 Task: Create a due date automation trigger when advanced on, on the tuesday before a card is due add dates not due today at 11:00 AM.
Action: Mouse moved to (1029, 81)
Screenshot: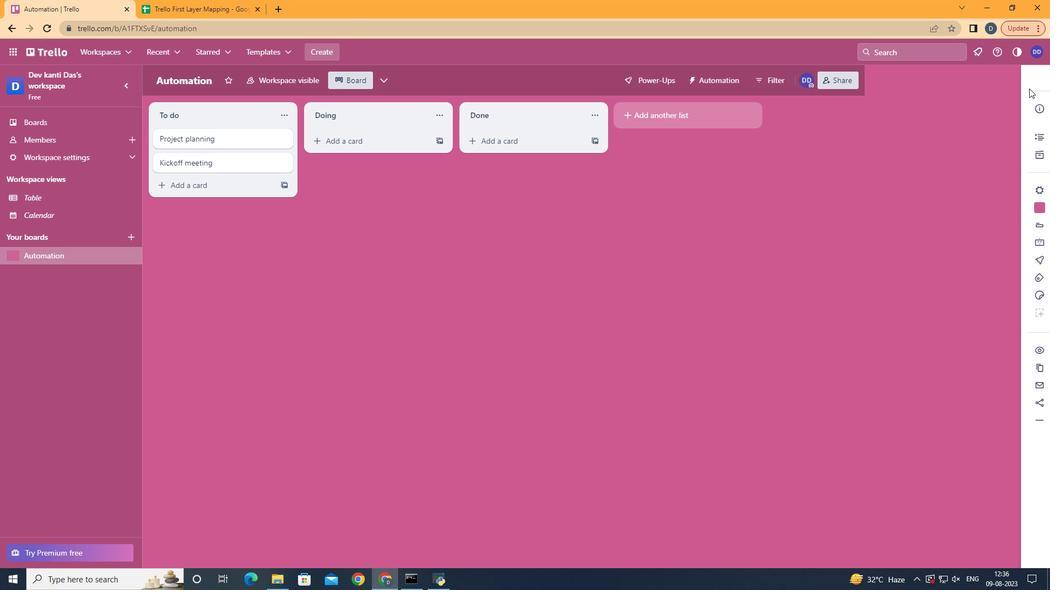
Action: Mouse pressed left at (1029, 81)
Screenshot: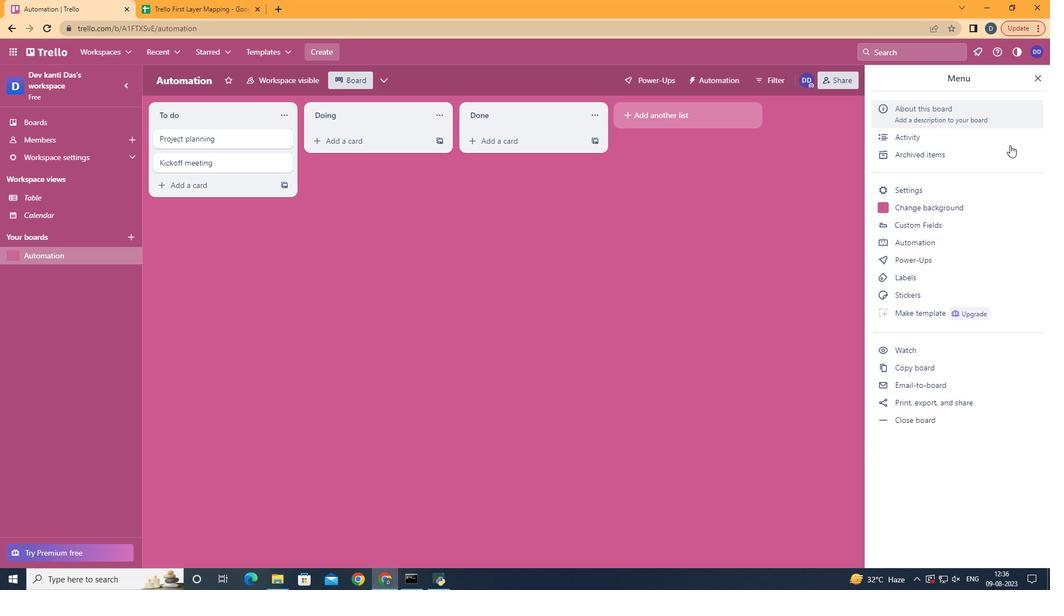 
Action: Mouse moved to (919, 247)
Screenshot: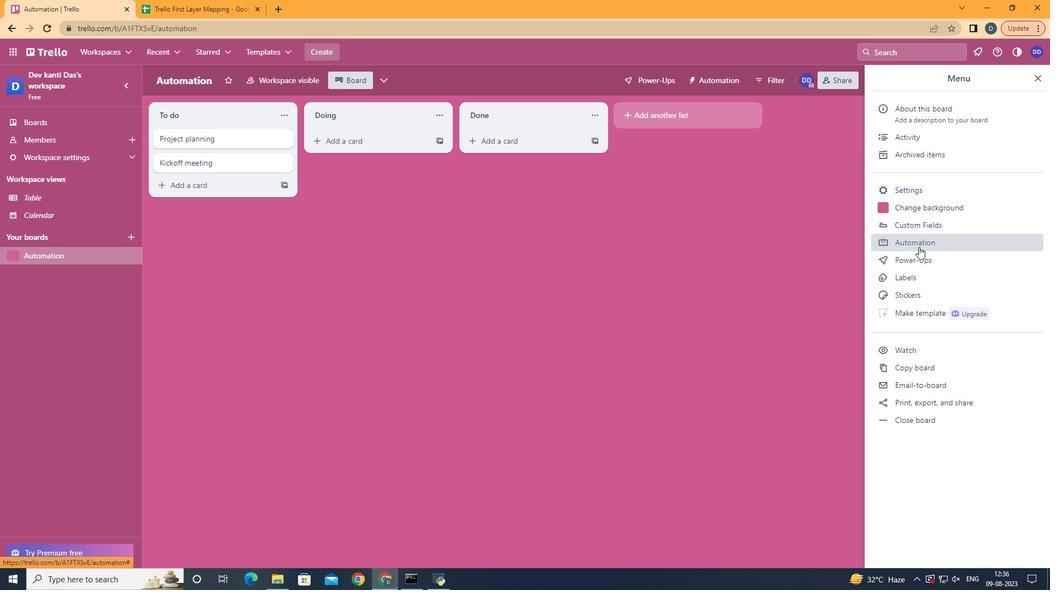
Action: Mouse pressed left at (919, 247)
Screenshot: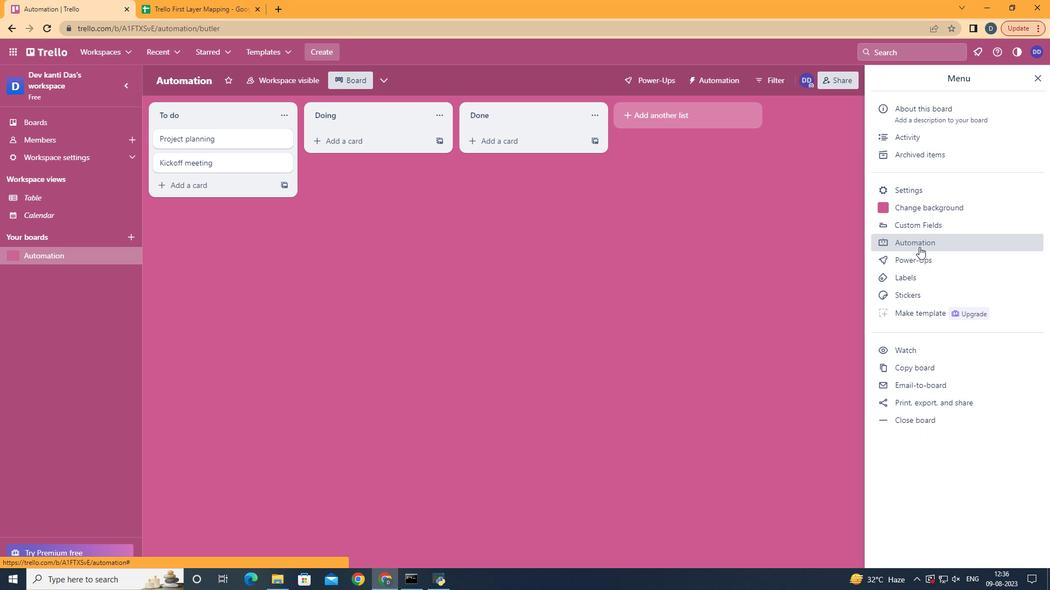
Action: Mouse moved to (176, 213)
Screenshot: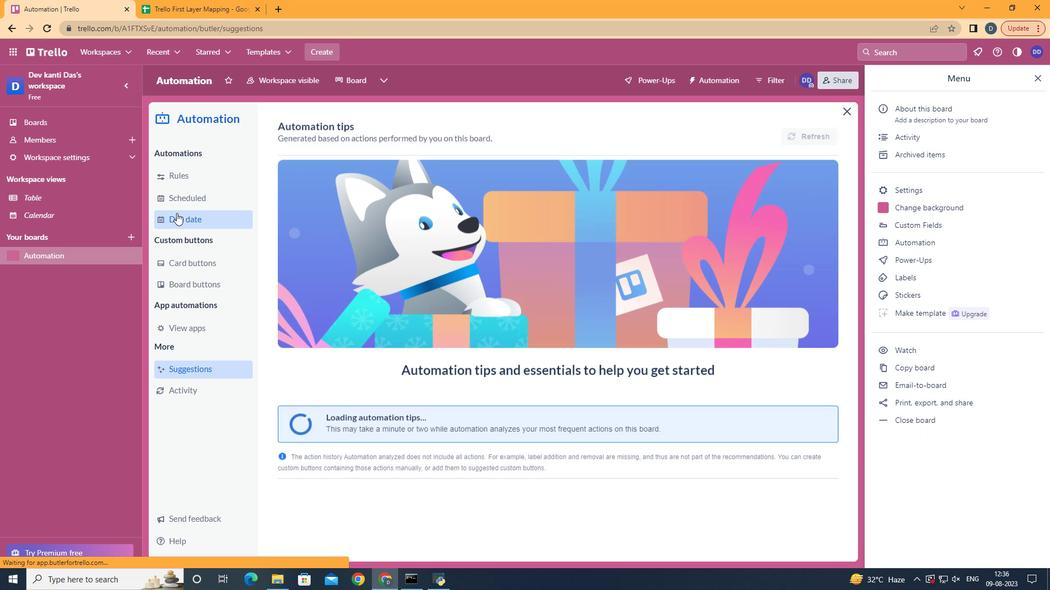 
Action: Mouse pressed left at (176, 213)
Screenshot: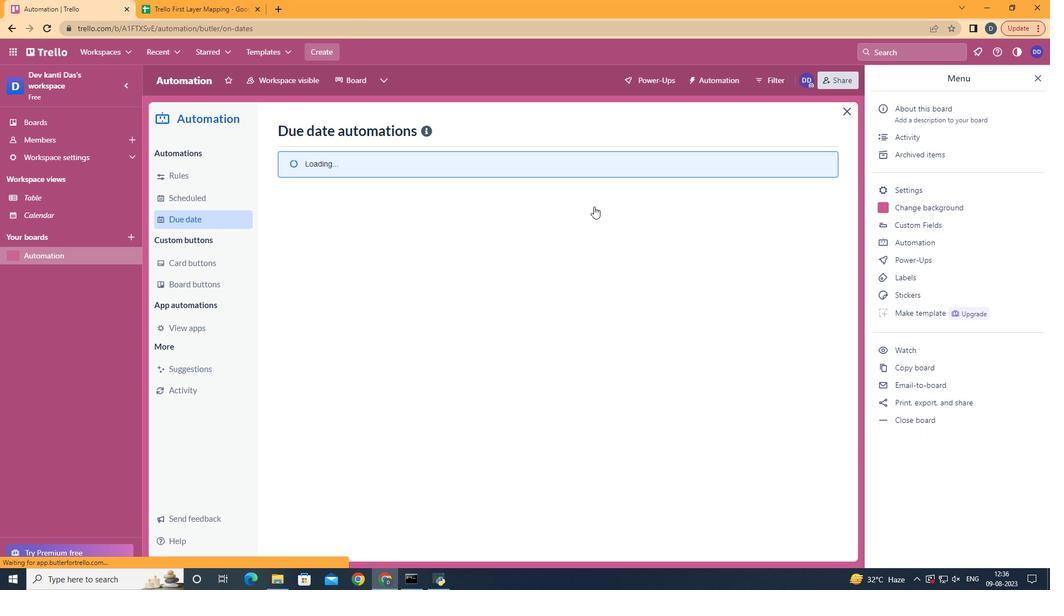 
Action: Mouse moved to (767, 132)
Screenshot: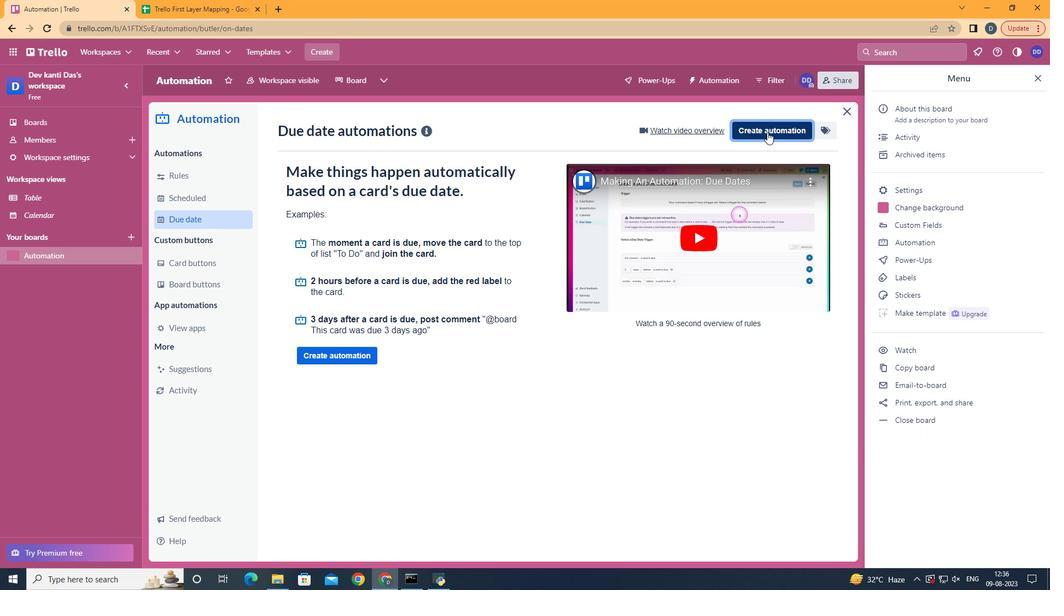 
Action: Mouse pressed left at (767, 132)
Screenshot: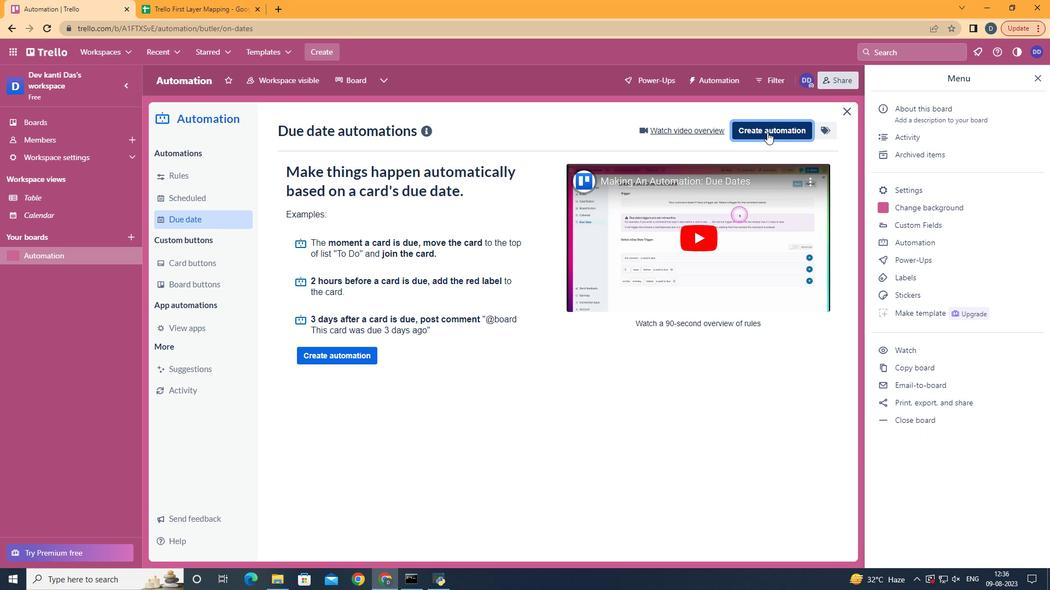 
Action: Mouse moved to (567, 233)
Screenshot: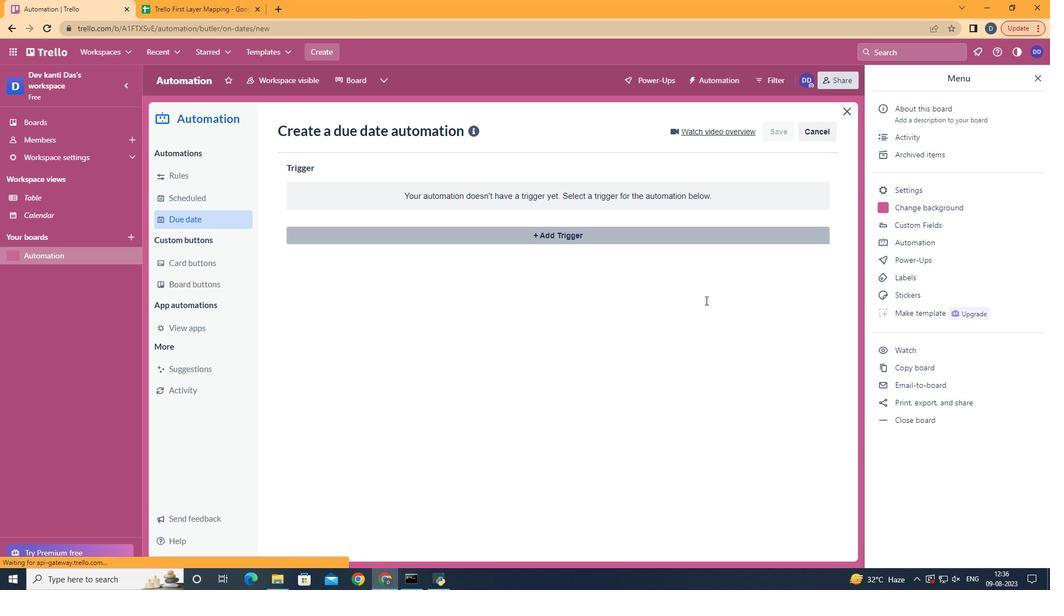 
Action: Mouse pressed left at (567, 233)
Screenshot: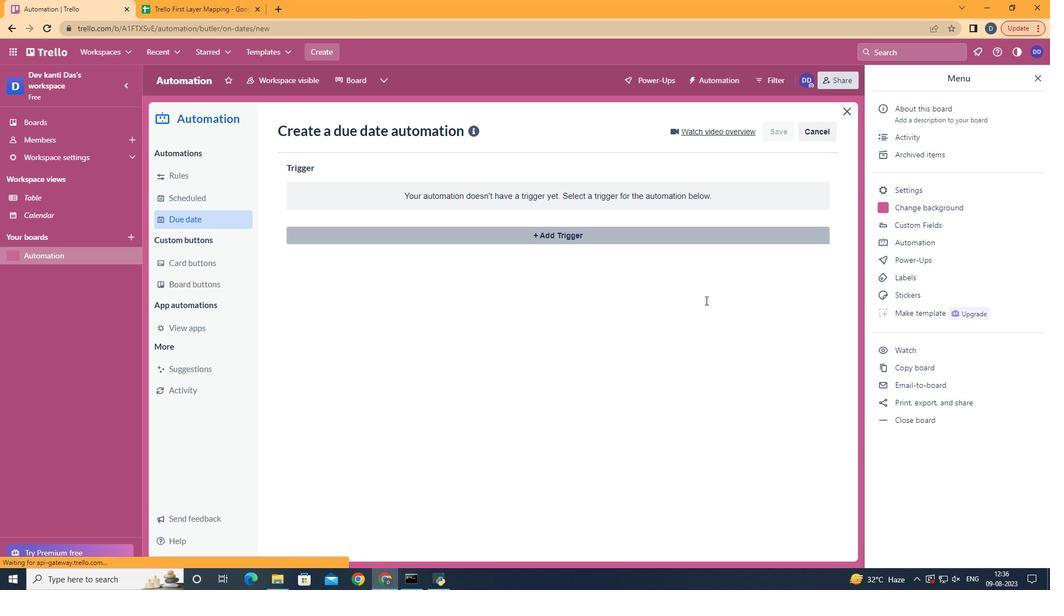 
Action: Mouse moved to (352, 302)
Screenshot: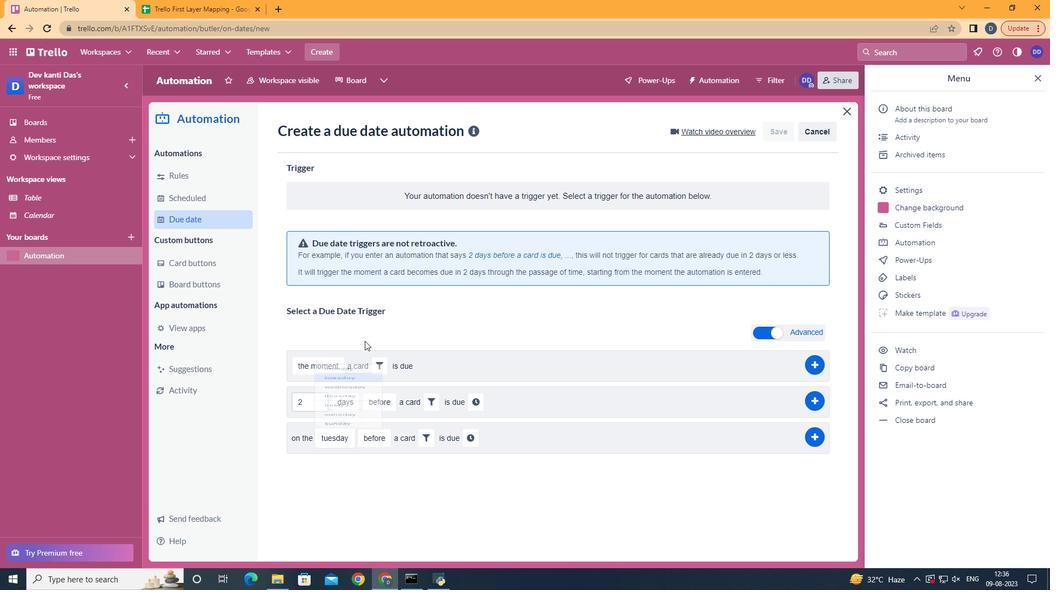 
Action: Mouse pressed left at (352, 302)
Screenshot: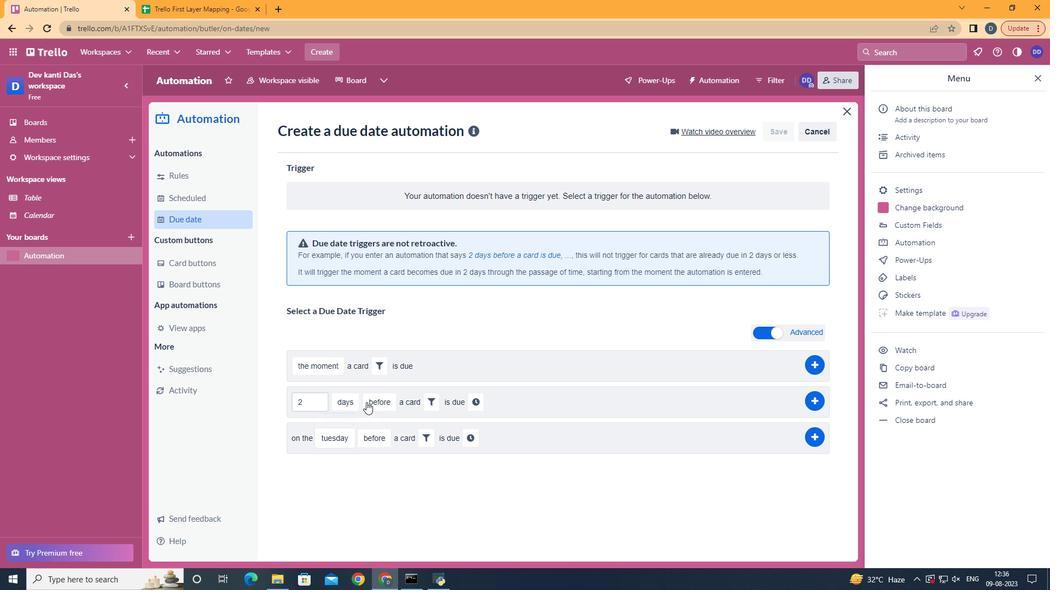 
Action: Mouse moved to (382, 461)
Screenshot: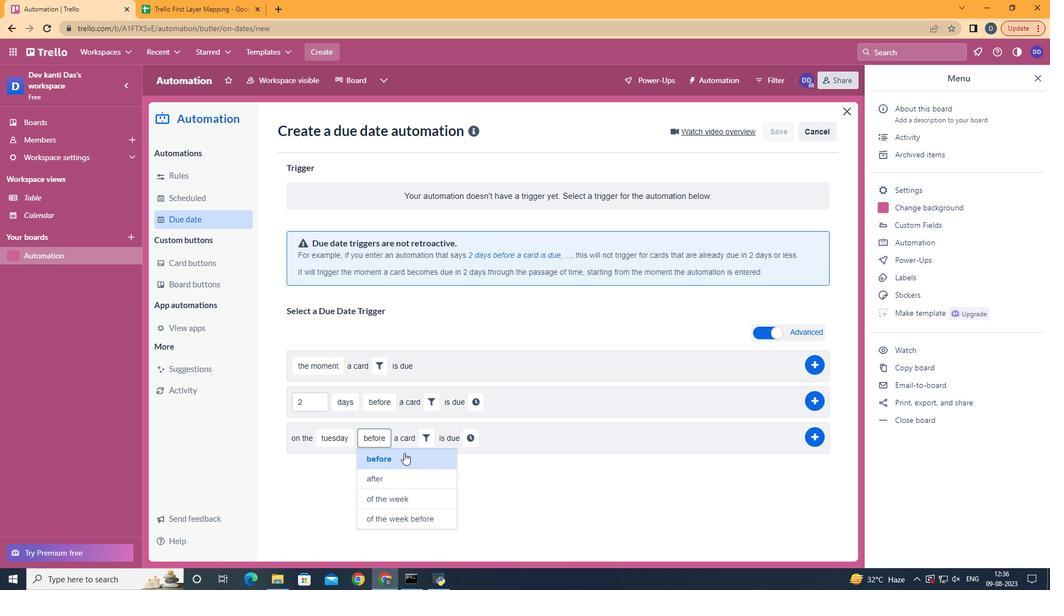 
Action: Mouse pressed left at (382, 461)
Screenshot: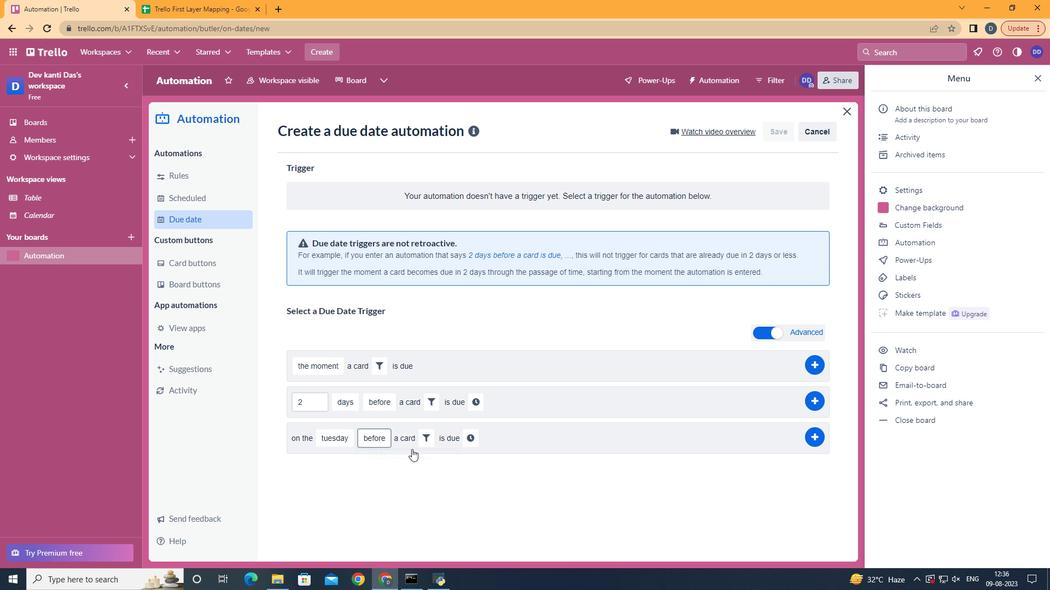 
Action: Mouse moved to (423, 441)
Screenshot: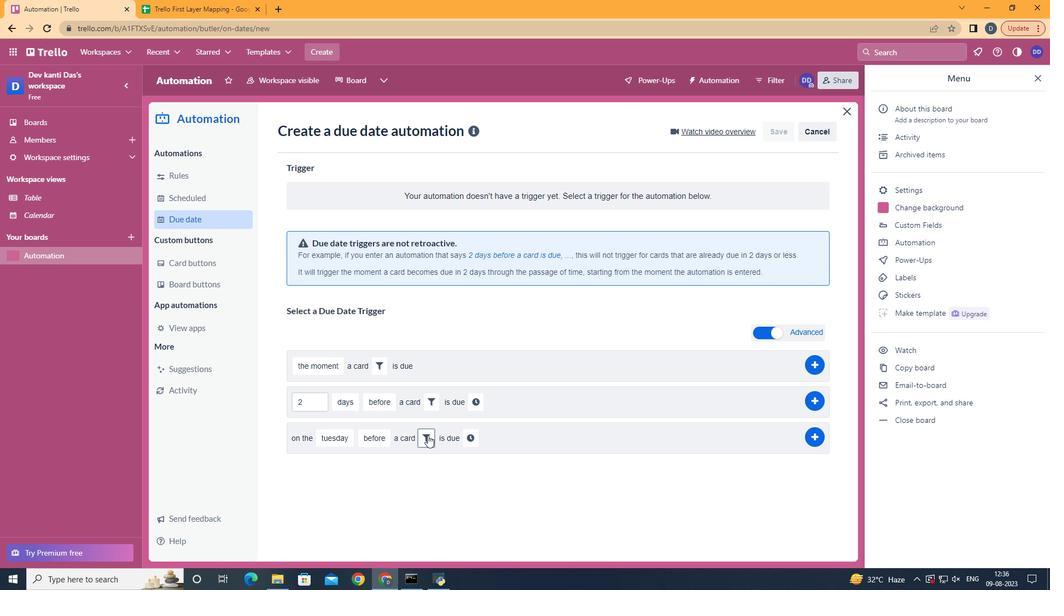 
Action: Mouse pressed left at (423, 441)
Screenshot: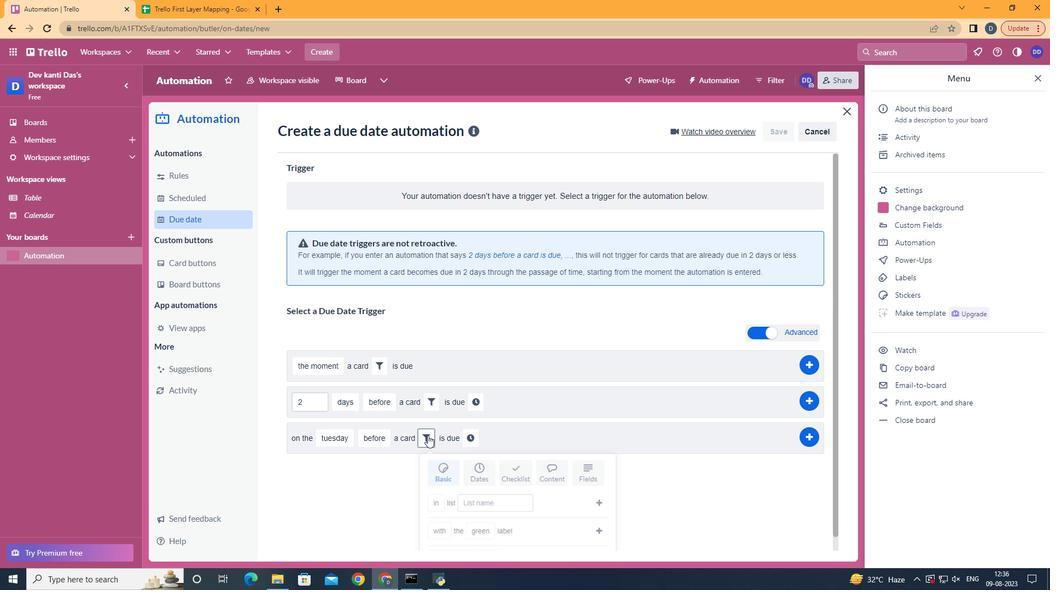 
Action: Mouse moved to (485, 472)
Screenshot: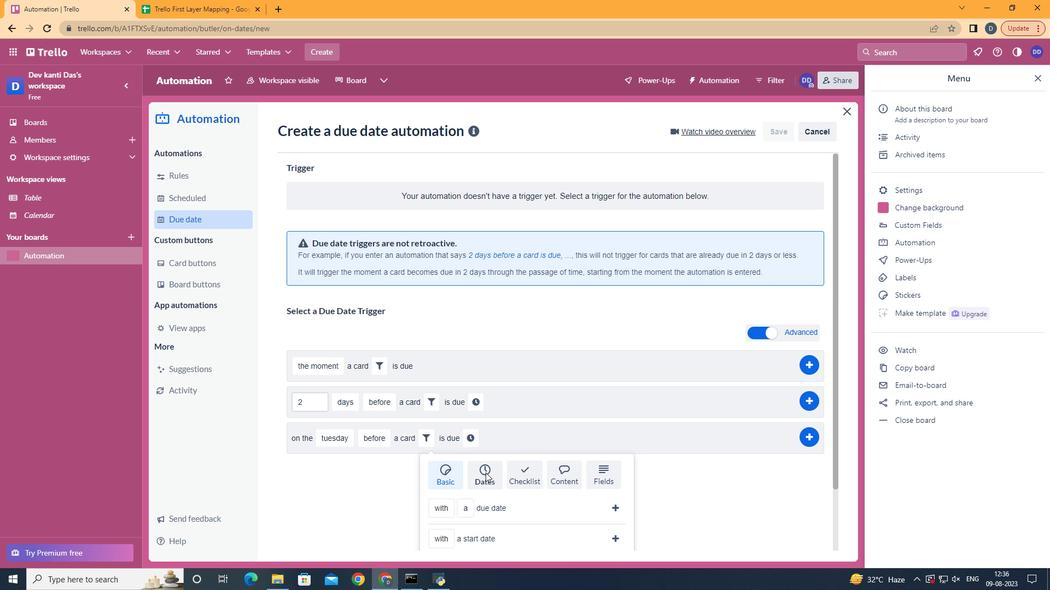 
Action: Mouse pressed left at (485, 472)
Screenshot: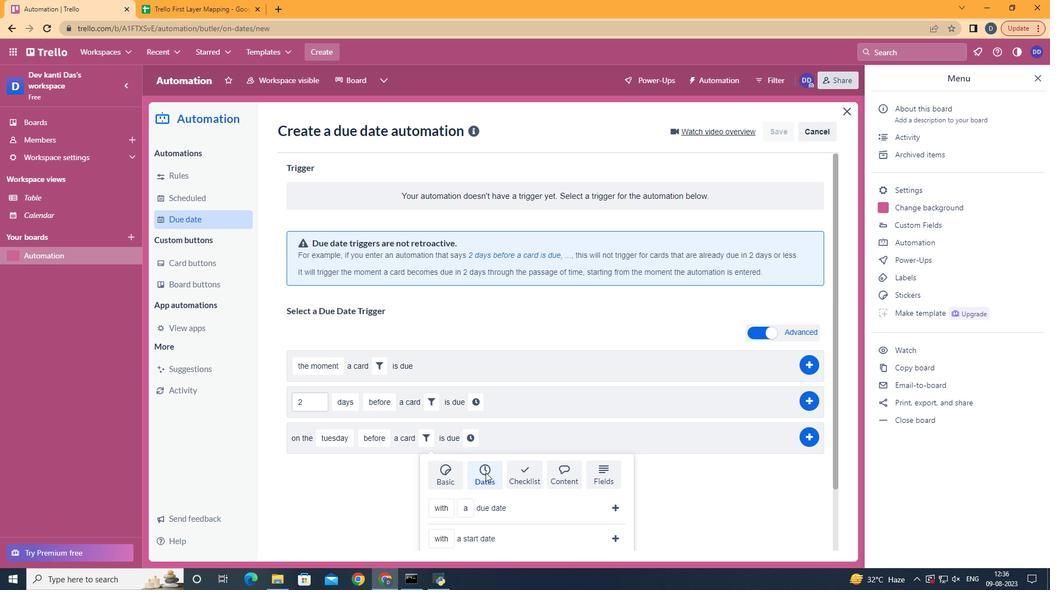 
Action: Mouse moved to (485, 473)
Screenshot: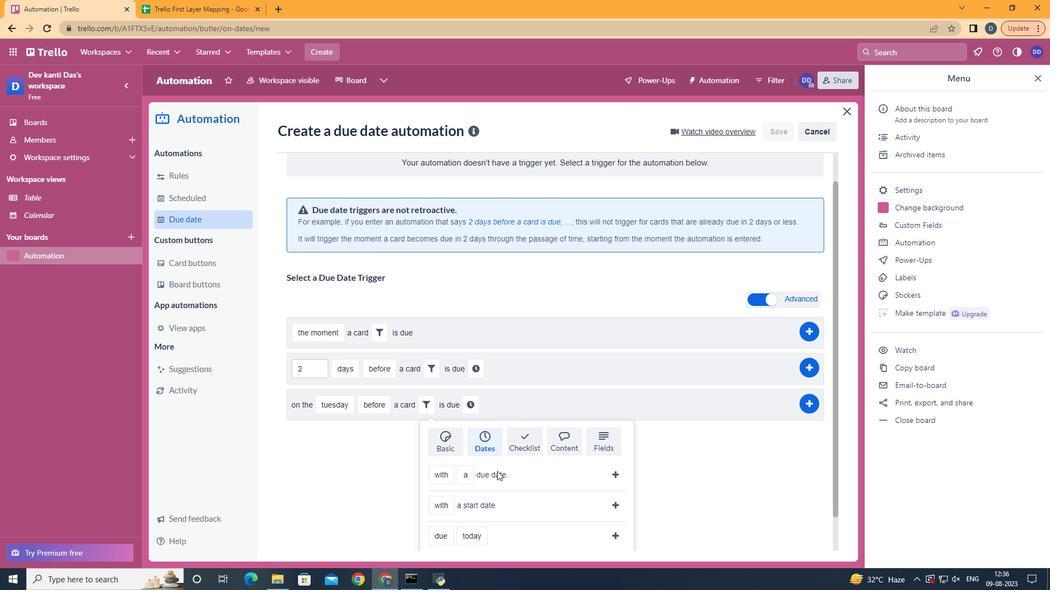 
Action: Mouse scrolled (485, 472) with delta (0, 0)
Screenshot: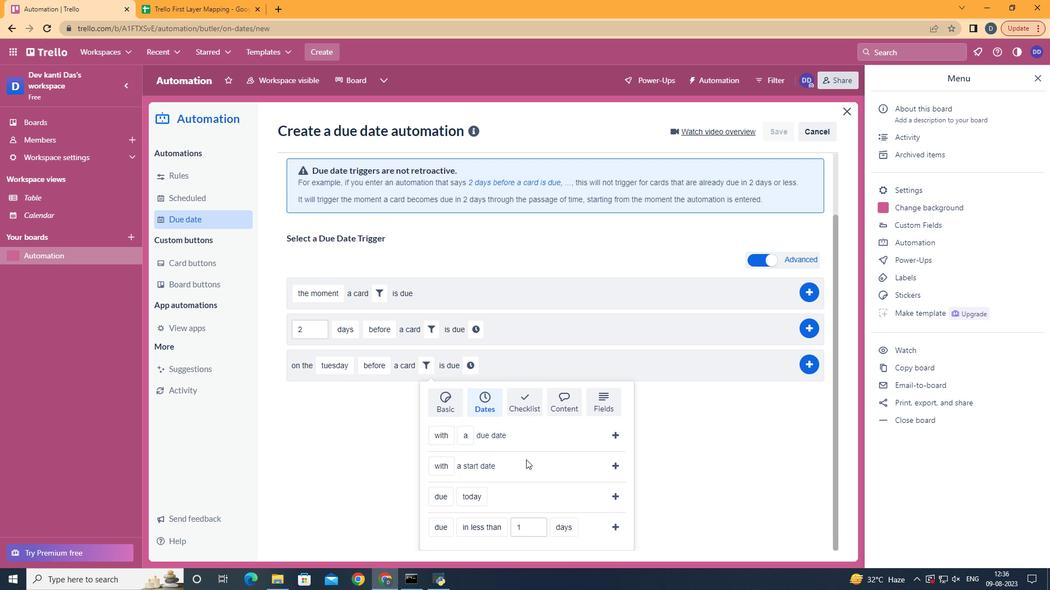 
Action: Mouse scrolled (485, 472) with delta (0, 0)
Screenshot: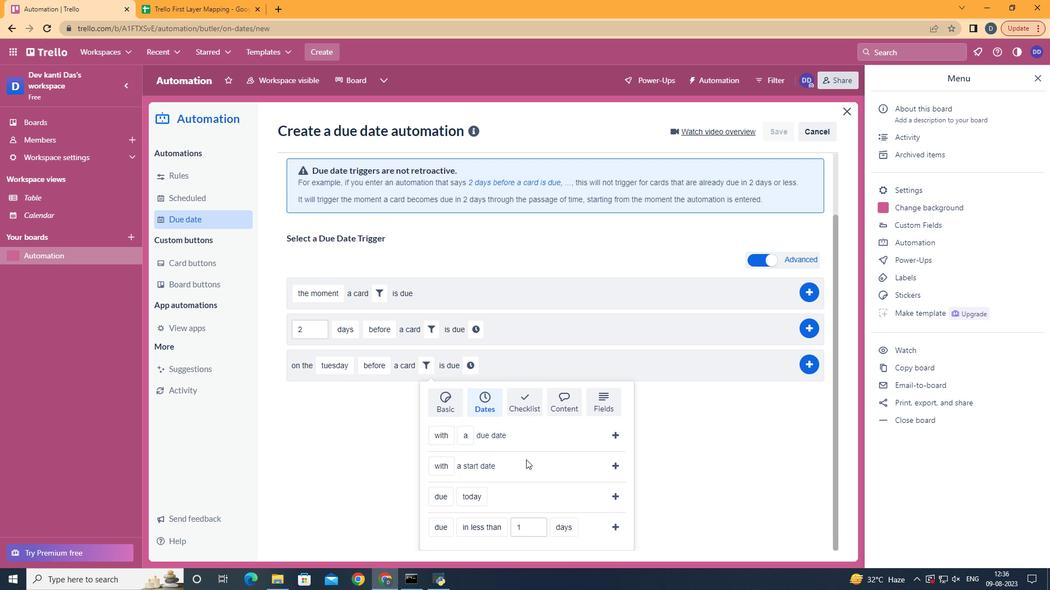 
Action: Mouse scrolled (485, 472) with delta (0, 0)
Screenshot: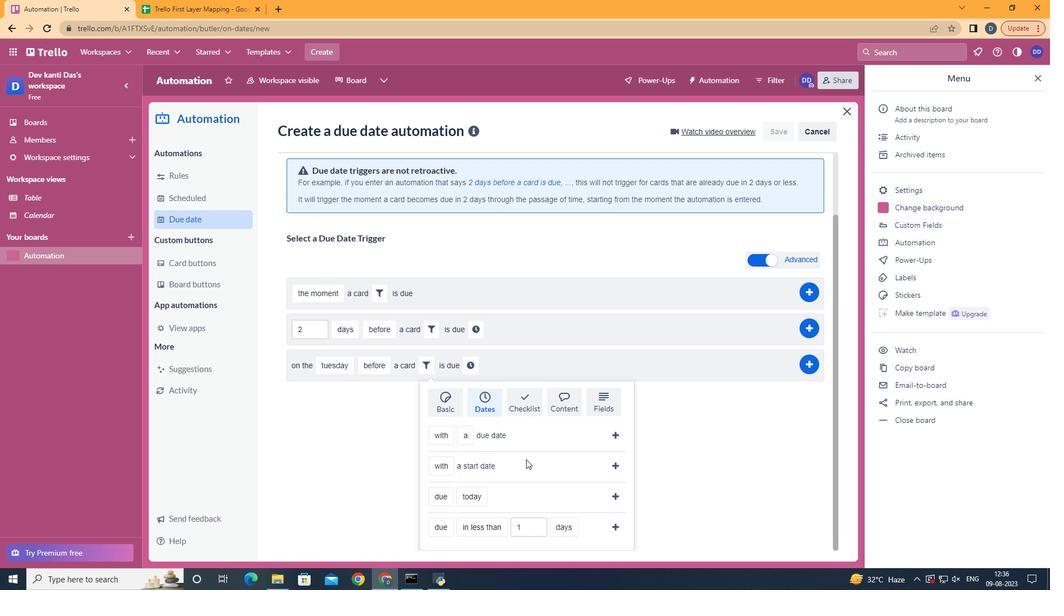 
Action: Mouse scrolled (485, 472) with delta (0, 0)
Screenshot: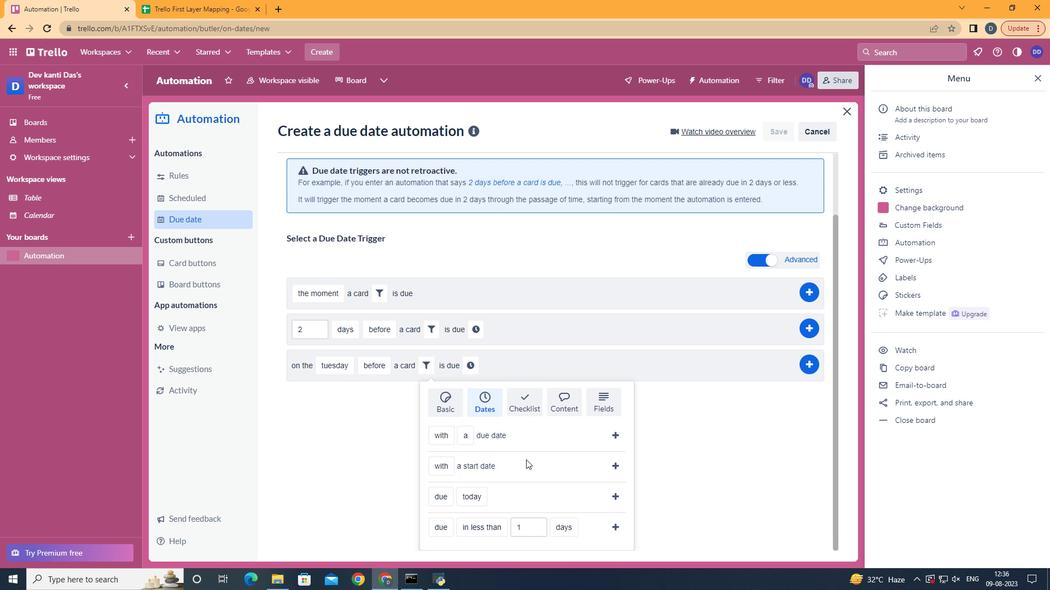 
Action: Mouse moved to (453, 432)
Screenshot: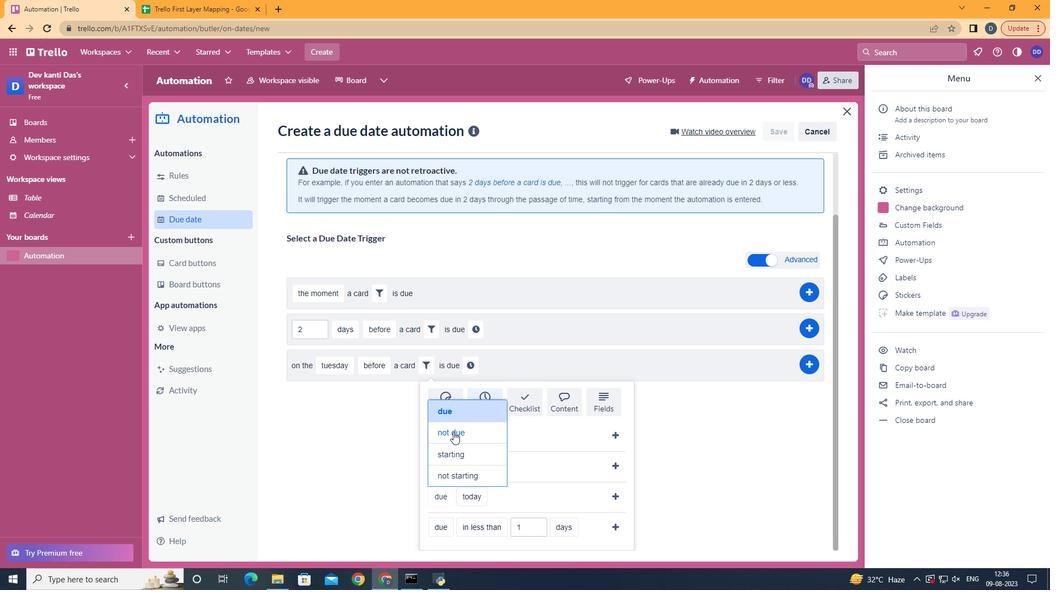 
Action: Mouse pressed left at (453, 432)
Screenshot: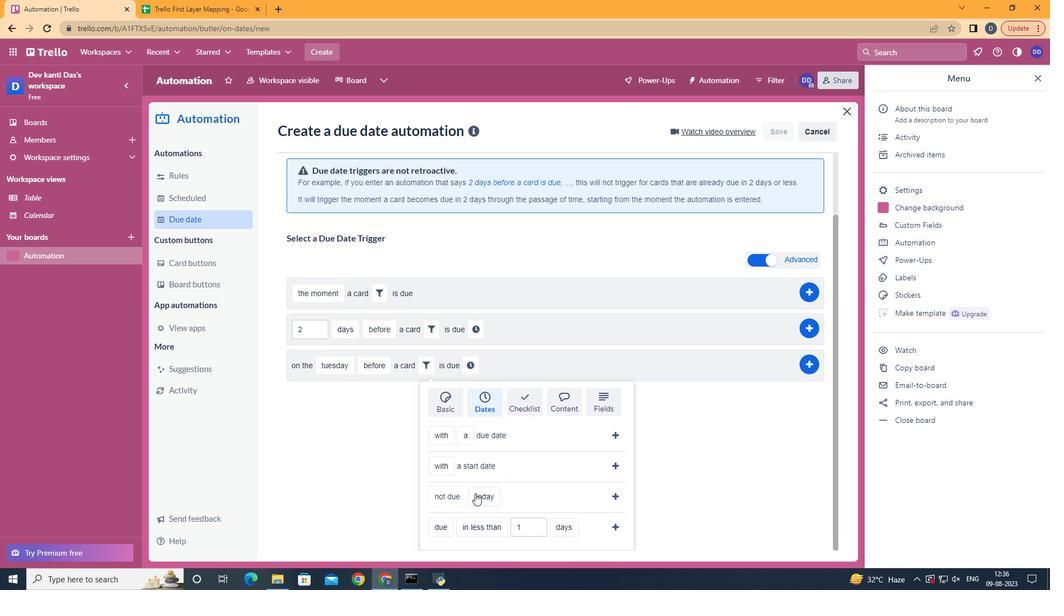 
Action: Mouse moved to (506, 364)
Screenshot: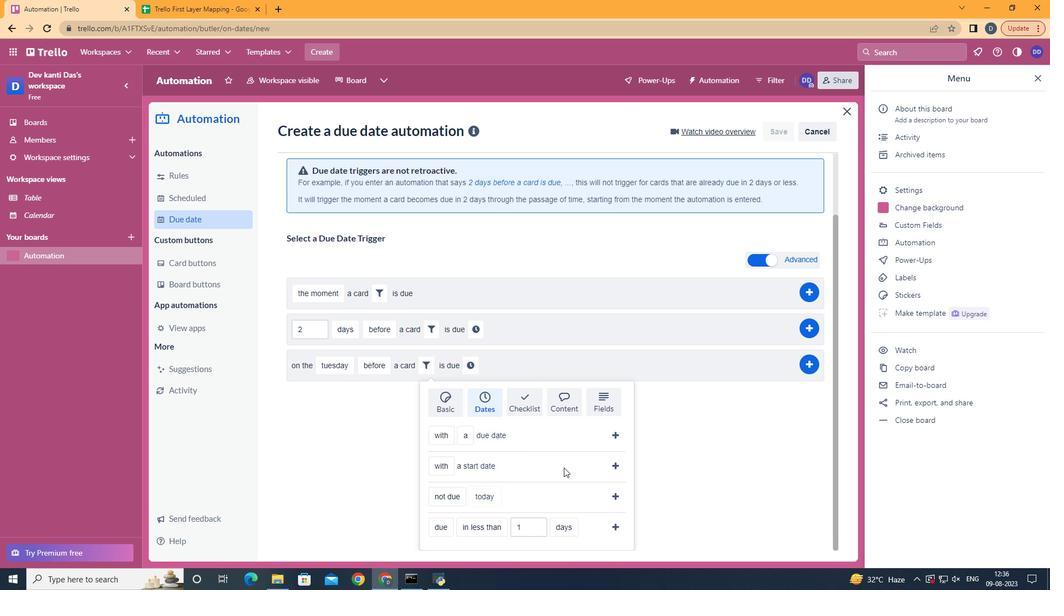 
Action: Mouse pressed left at (506, 364)
Screenshot: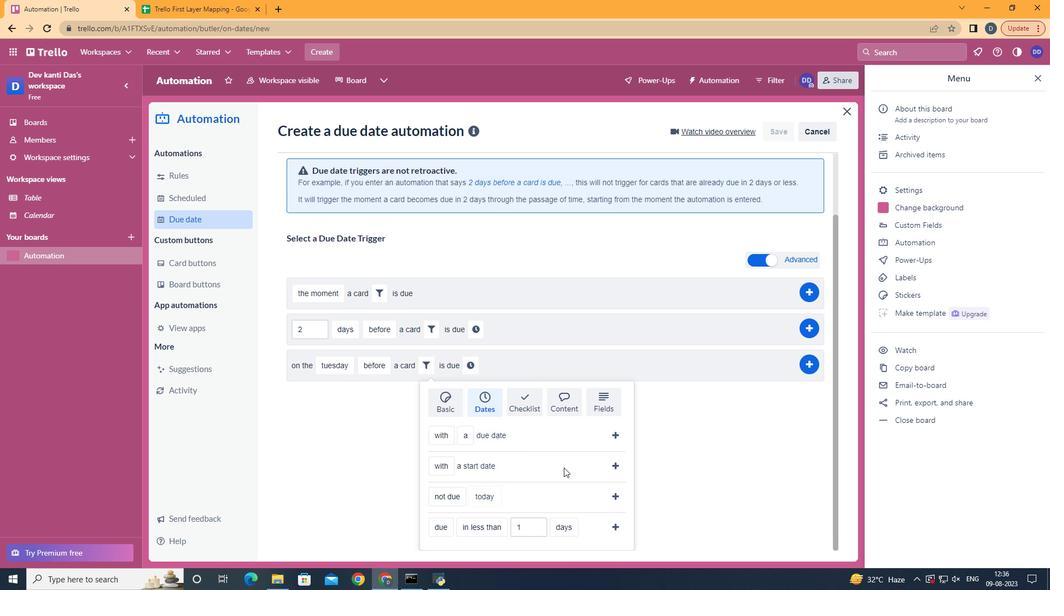 
Action: Mouse moved to (615, 504)
Screenshot: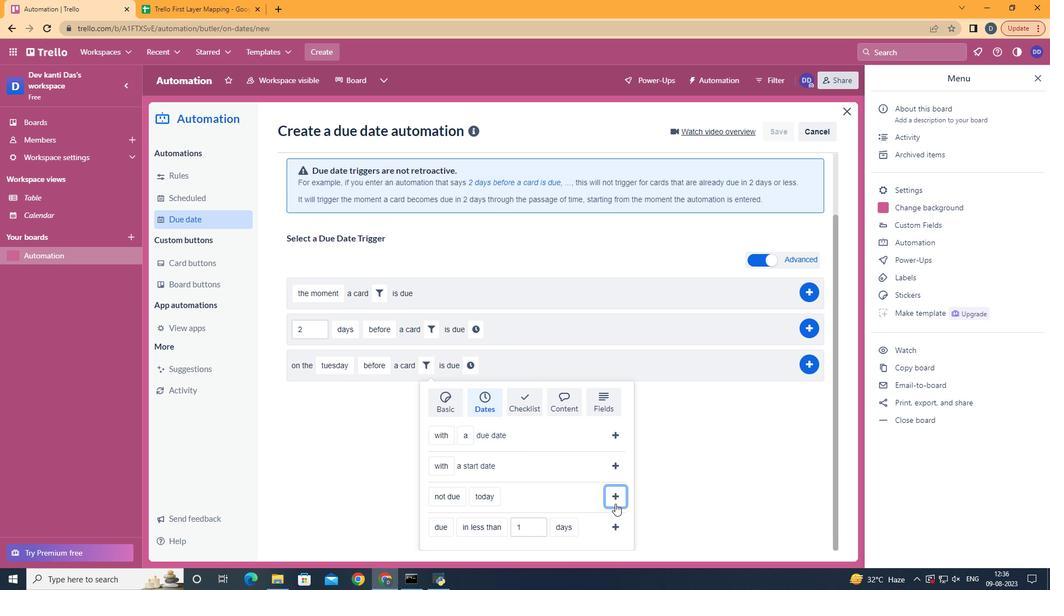 
Action: Mouse pressed left at (615, 504)
Screenshot: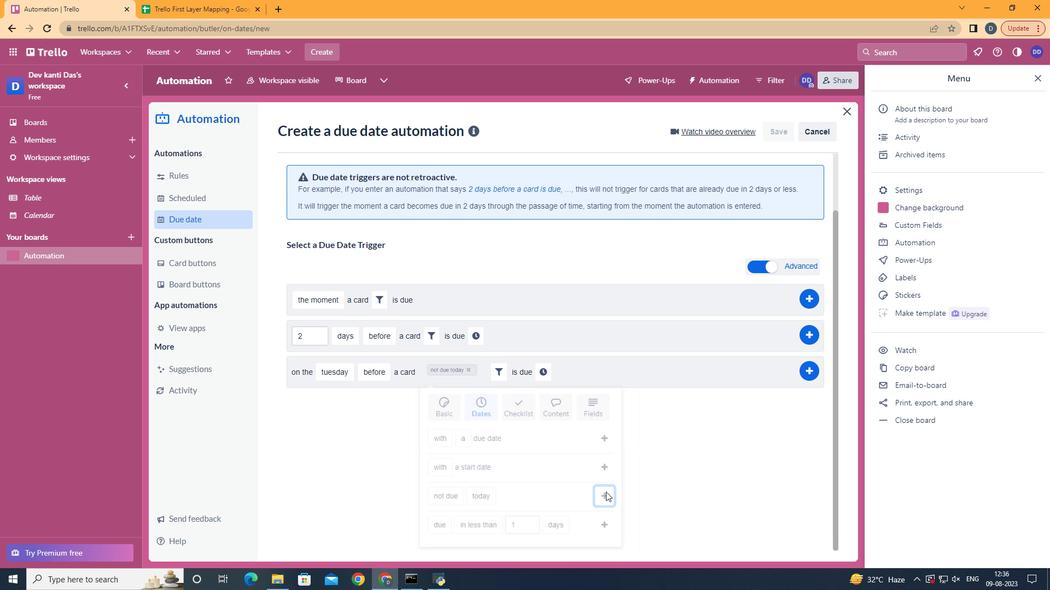 
Action: Mouse moved to (549, 438)
Screenshot: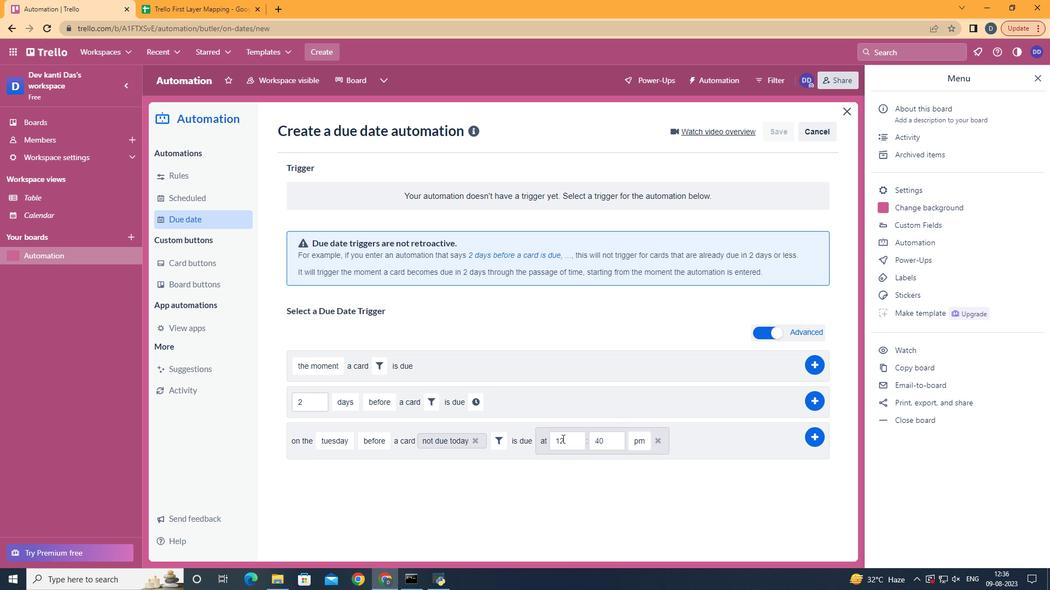 
Action: Mouse pressed left at (549, 438)
Screenshot: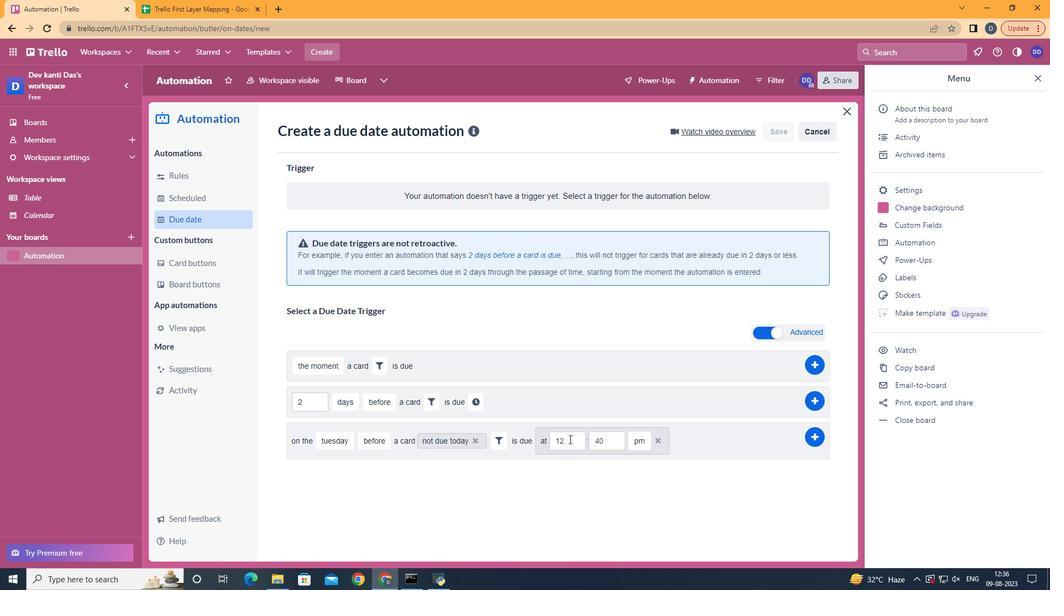 
Action: Mouse moved to (570, 439)
Screenshot: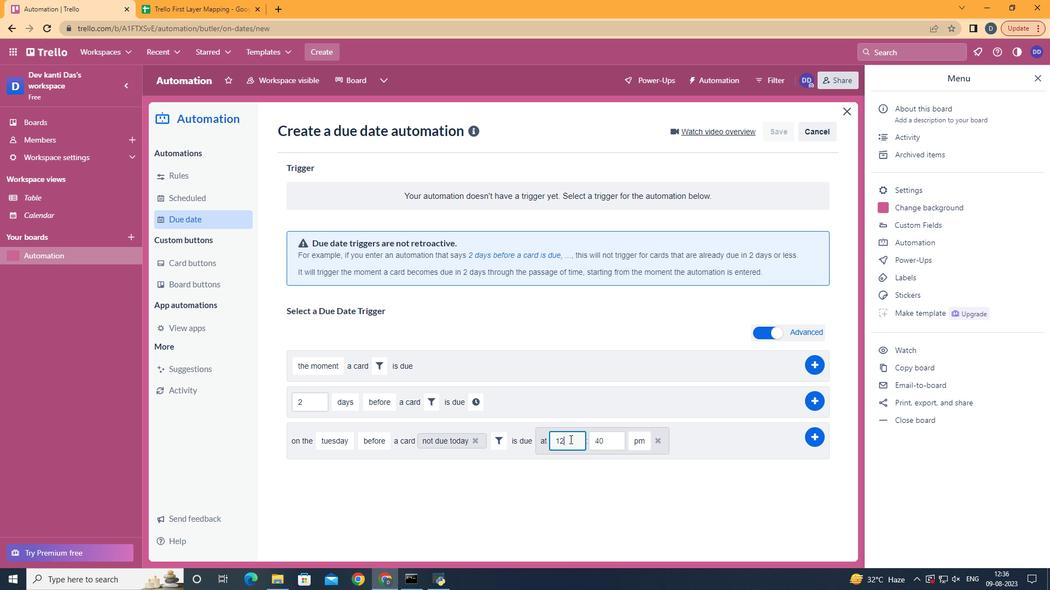 
Action: Mouse pressed left at (570, 439)
Screenshot: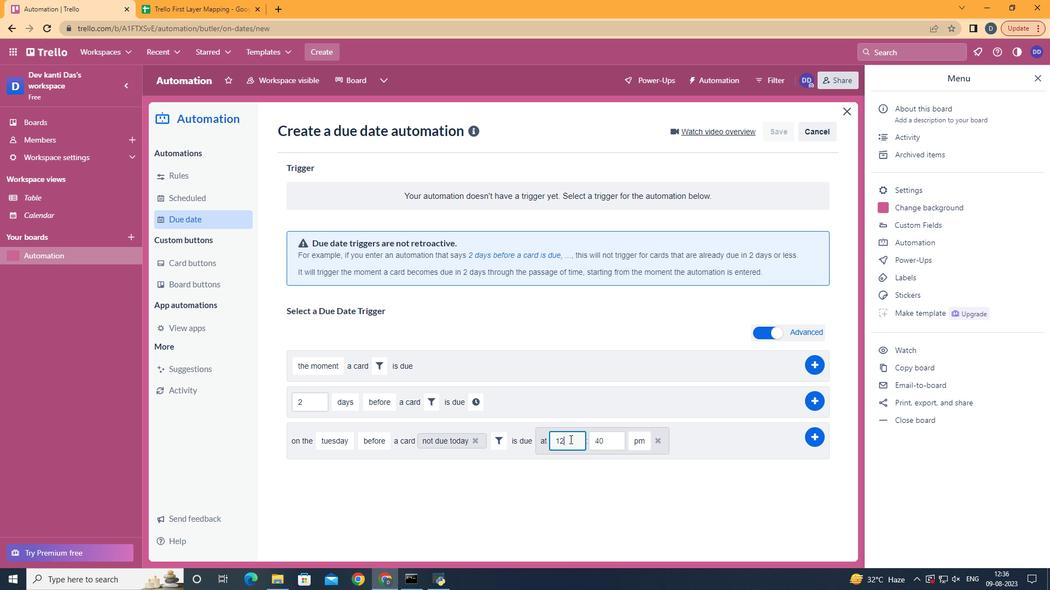 
Action: Key pressed <Key.backspace>1
Screenshot: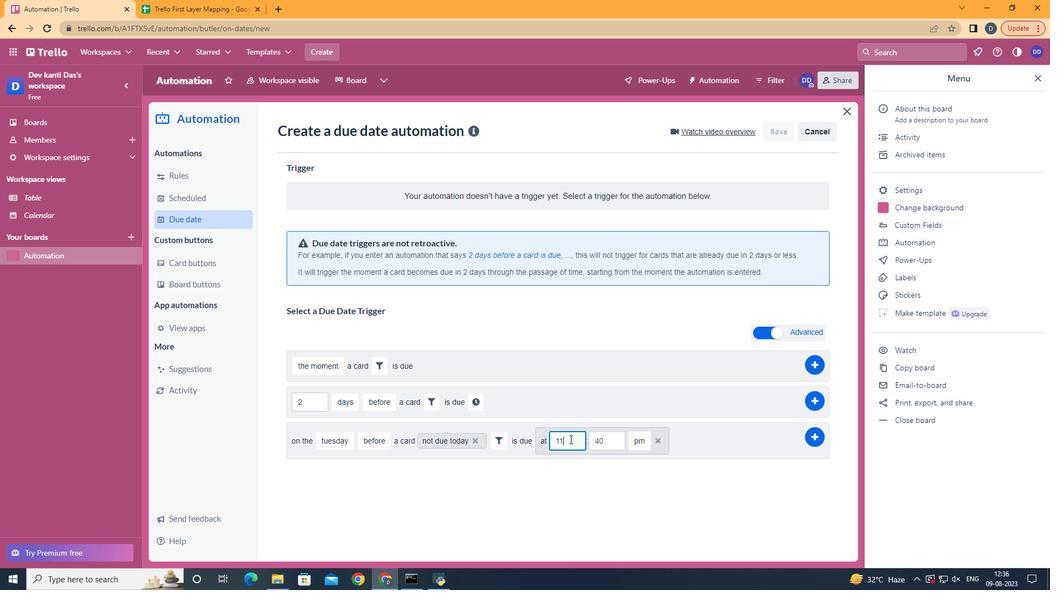 
Action: Mouse moved to (605, 445)
Screenshot: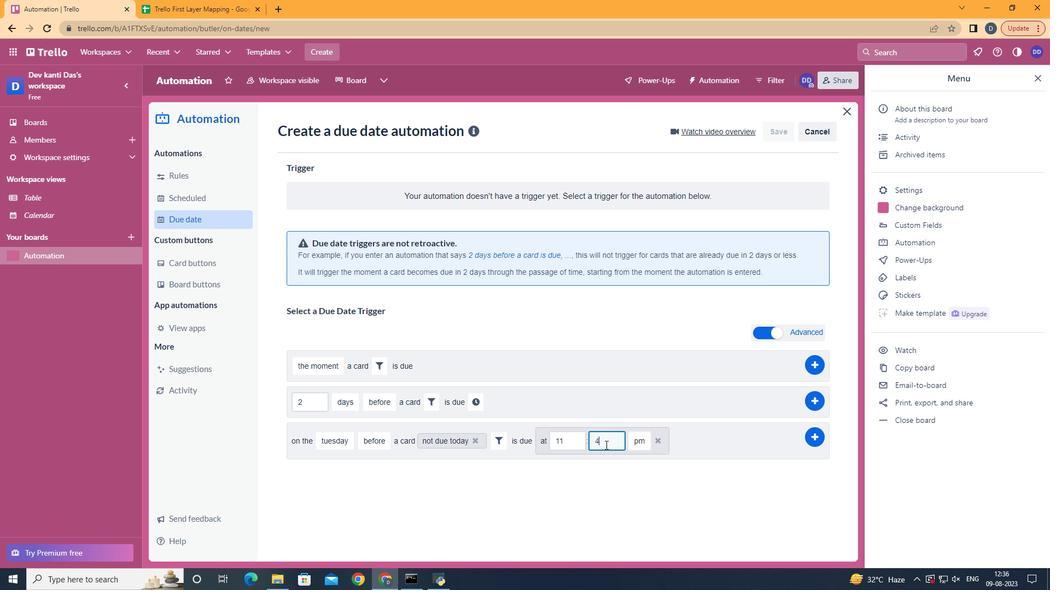 
Action: Mouse pressed left at (605, 445)
Screenshot: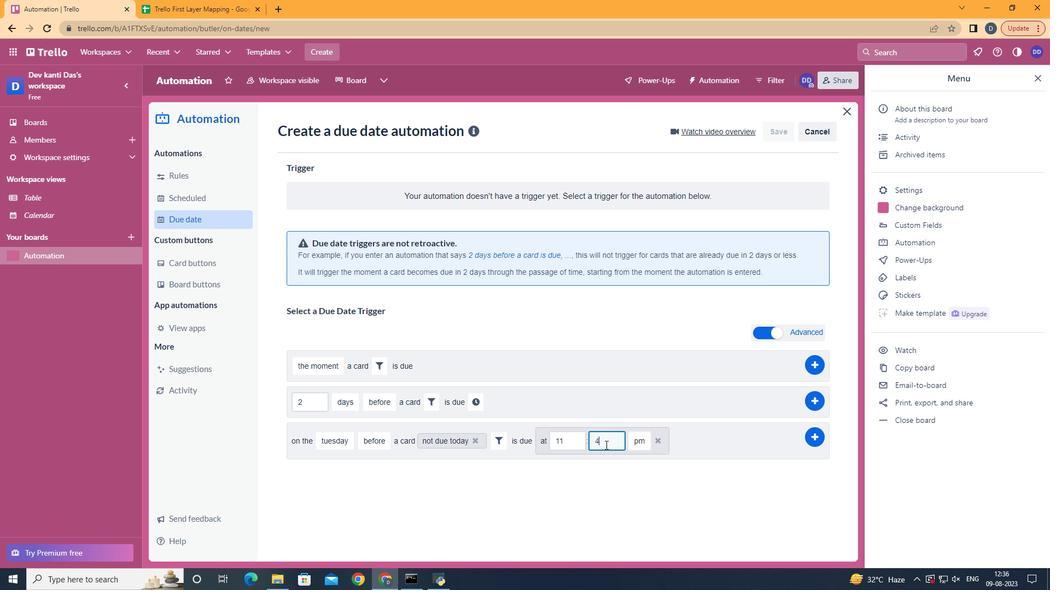 
Action: Mouse moved to (605, 445)
Screenshot: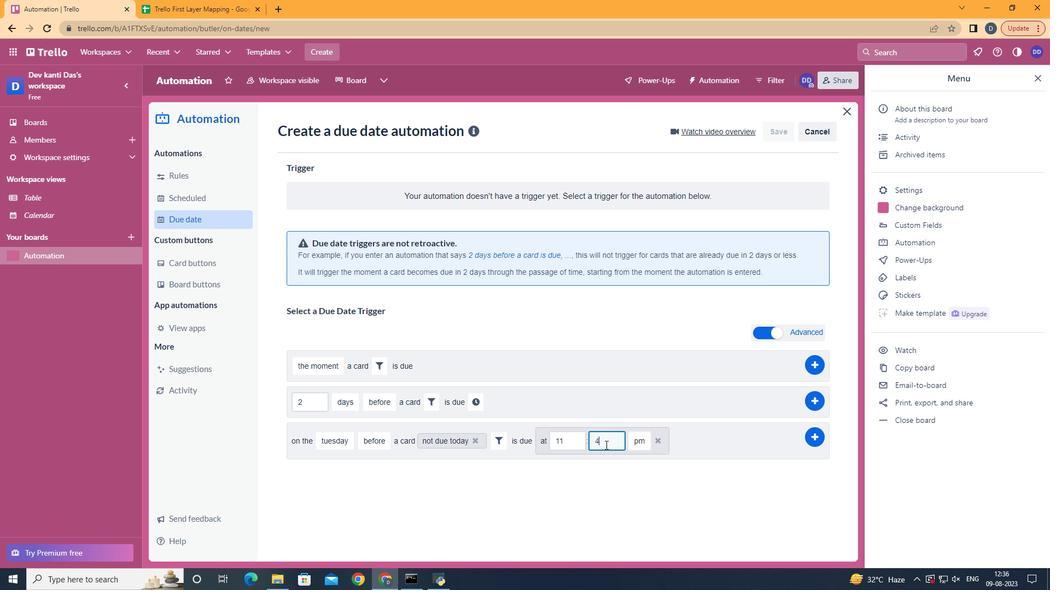 
Action: Key pressed <Key.backspace><Key.backspace>00
Screenshot: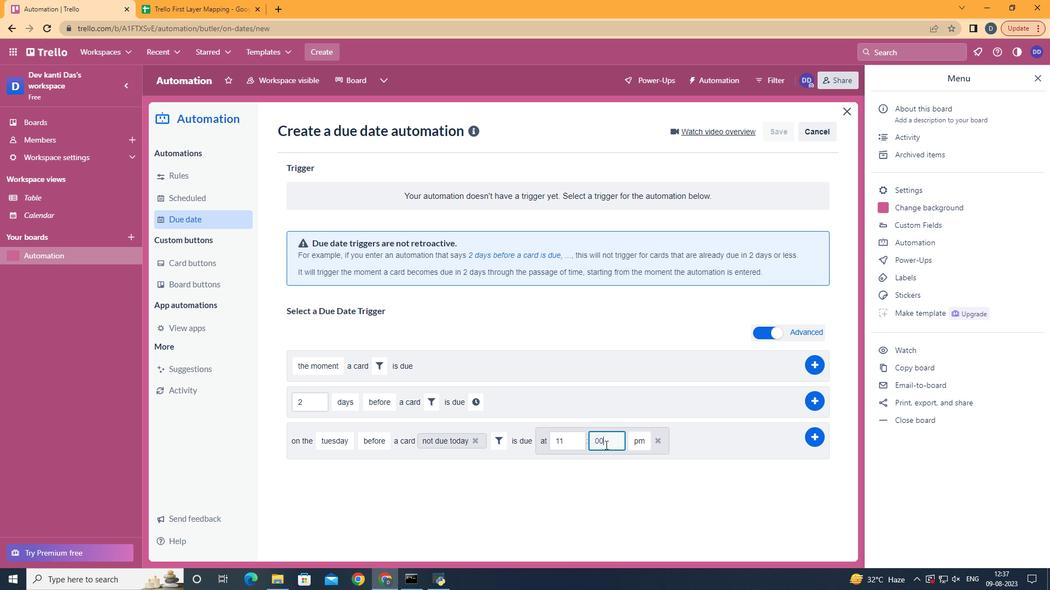 
Action: Mouse moved to (645, 467)
Screenshot: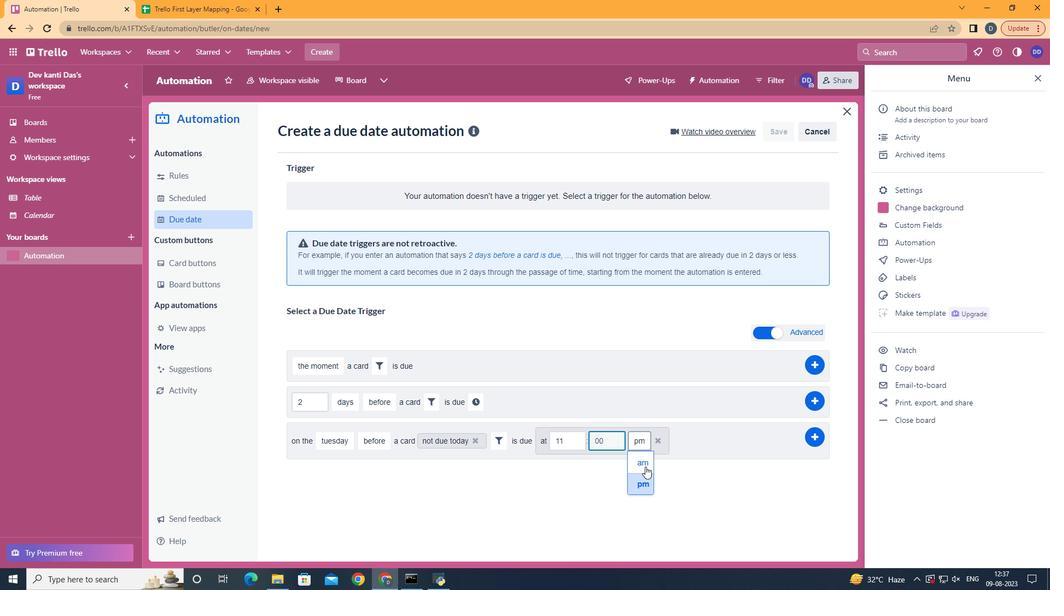 
Action: Mouse pressed left at (645, 467)
Screenshot: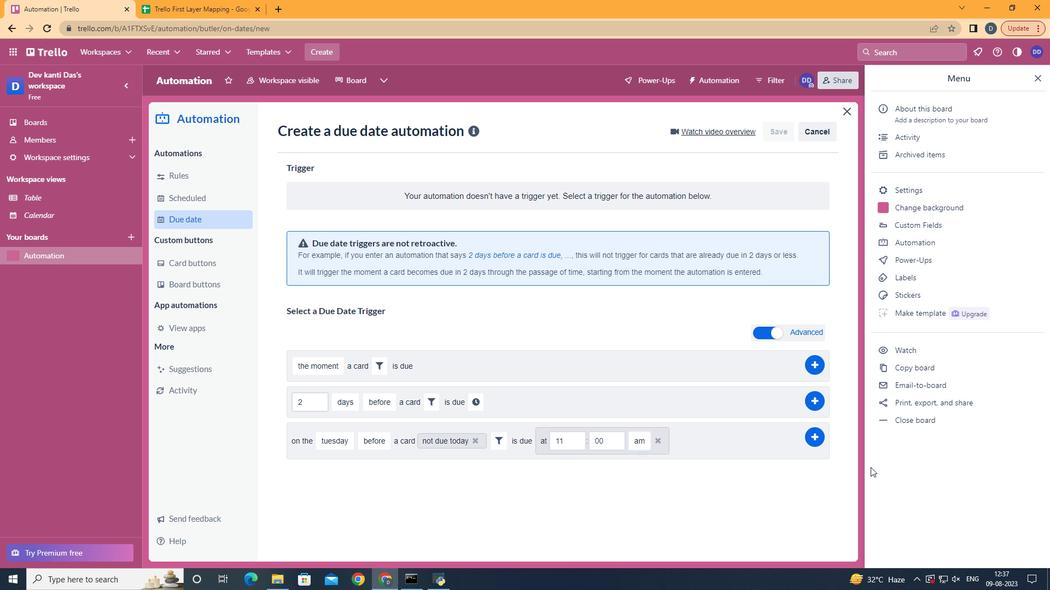 
Action: Mouse moved to (808, 440)
Screenshot: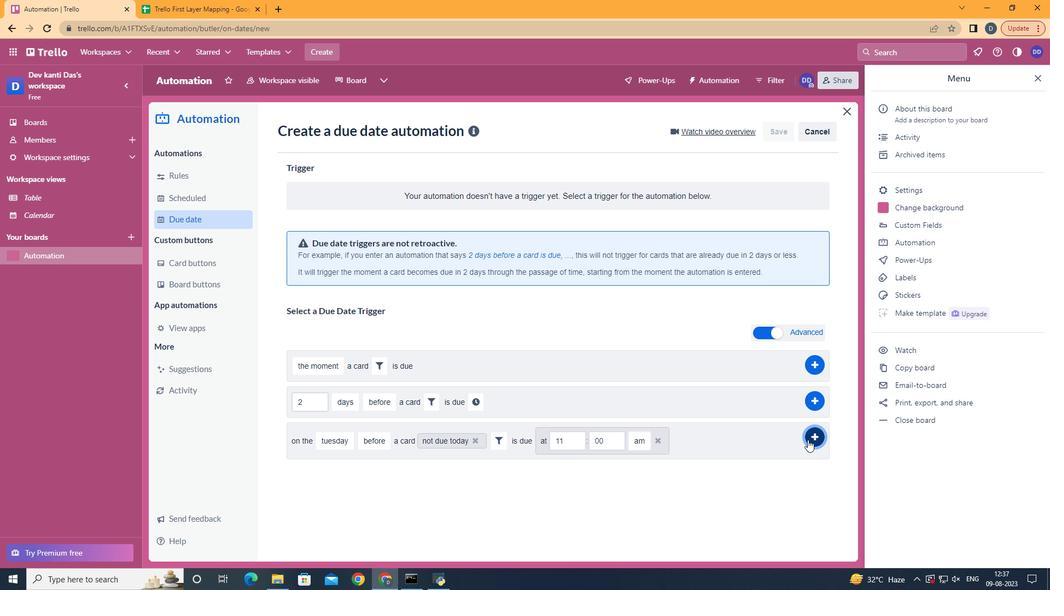 
Action: Mouse pressed left at (808, 440)
Screenshot: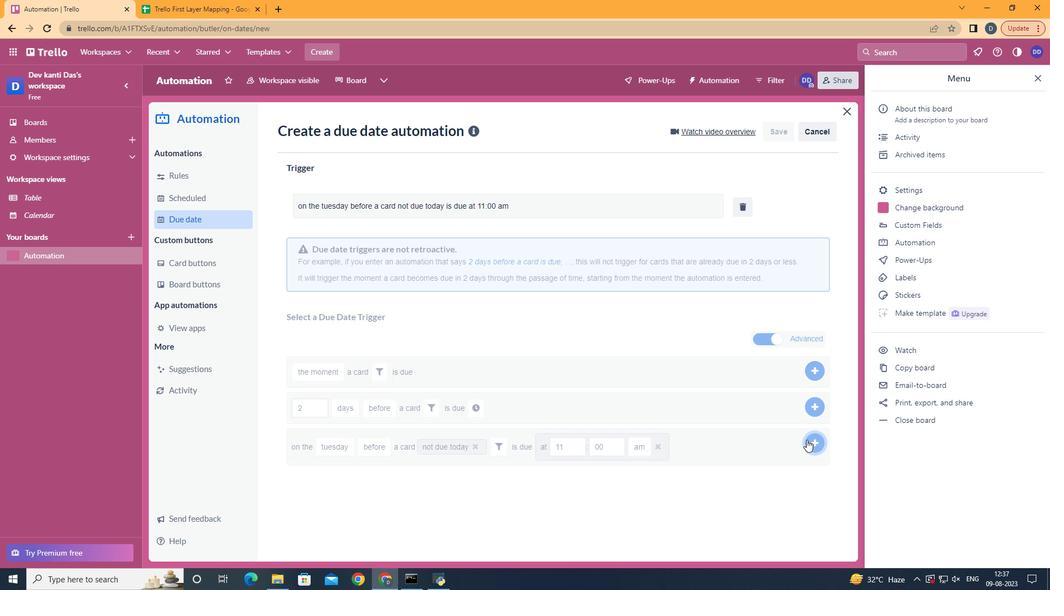
Action: Mouse moved to (573, 232)
Screenshot: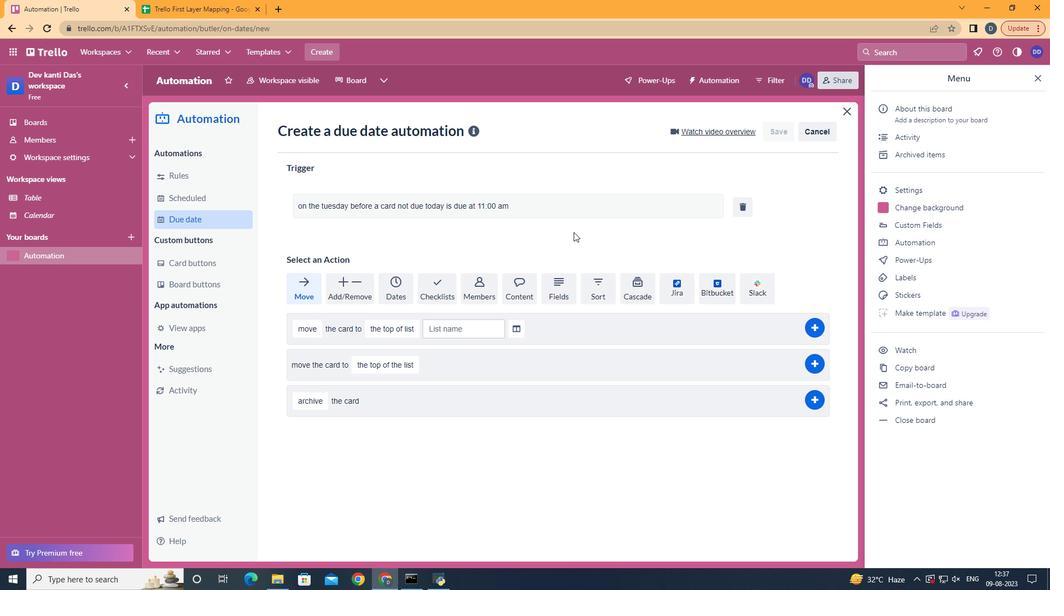 
